 Task: Create a due date automation trigger when advanced on, 2 days after a card is due add fields without custom field "Resume" set to a number greater or equal to 1 and lower or equal to 10 at 11:00 AM.
Action: Mouse moved to (1089, 92)
Screenshot: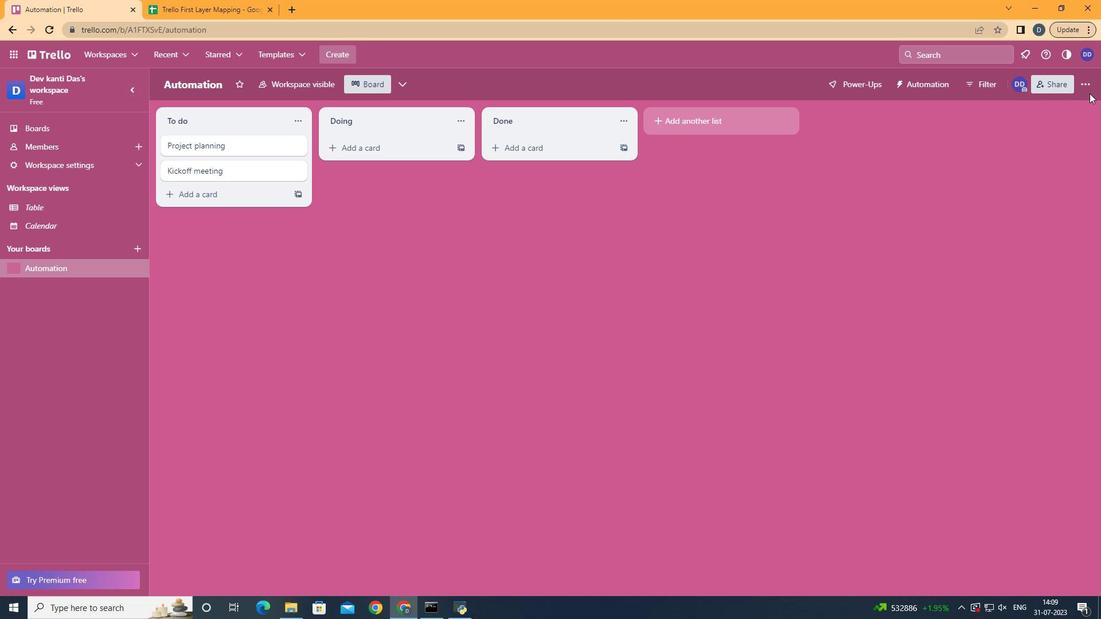 
Action: Mouse pressed left at (1089, 92)
Screenshot: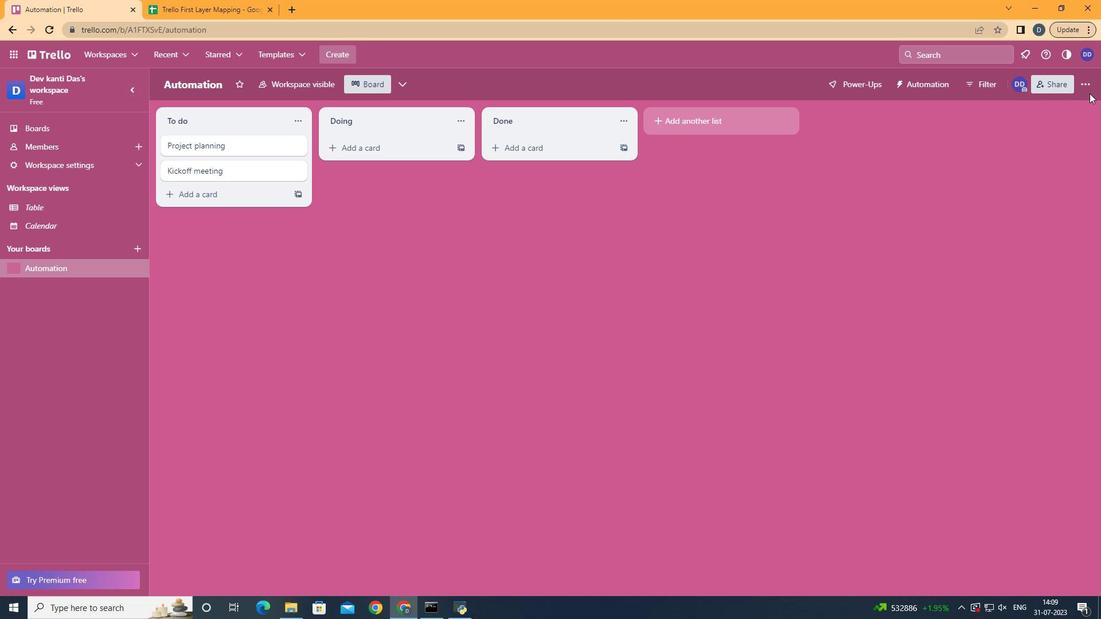 
Action: Mouse moved to (989, 231)
Screenshot: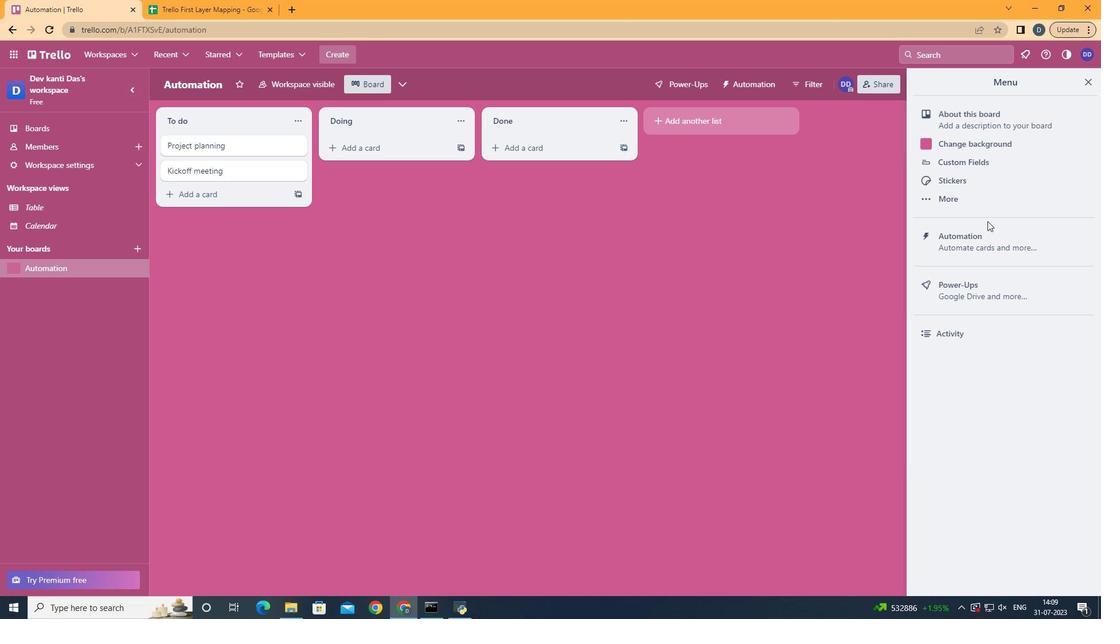 
Action: Mouse pressed left at (989, 231)
Screenshot: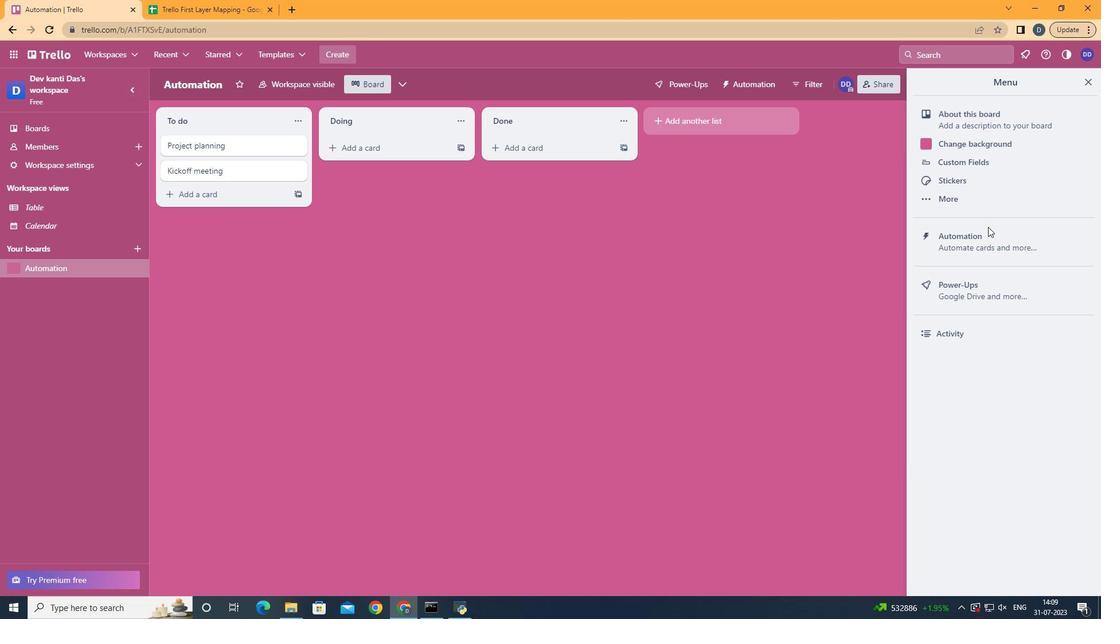 
Action: Mouse moved to (203, 240)
Screenshot: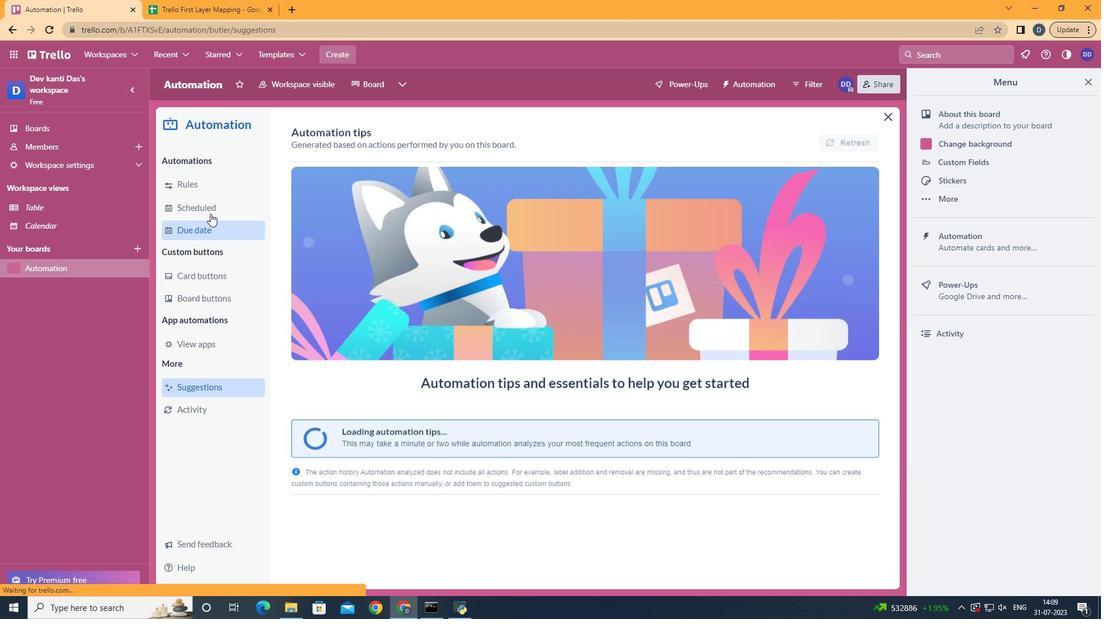 
Action: Mouse pressed left at (203, 240)
Screenshot: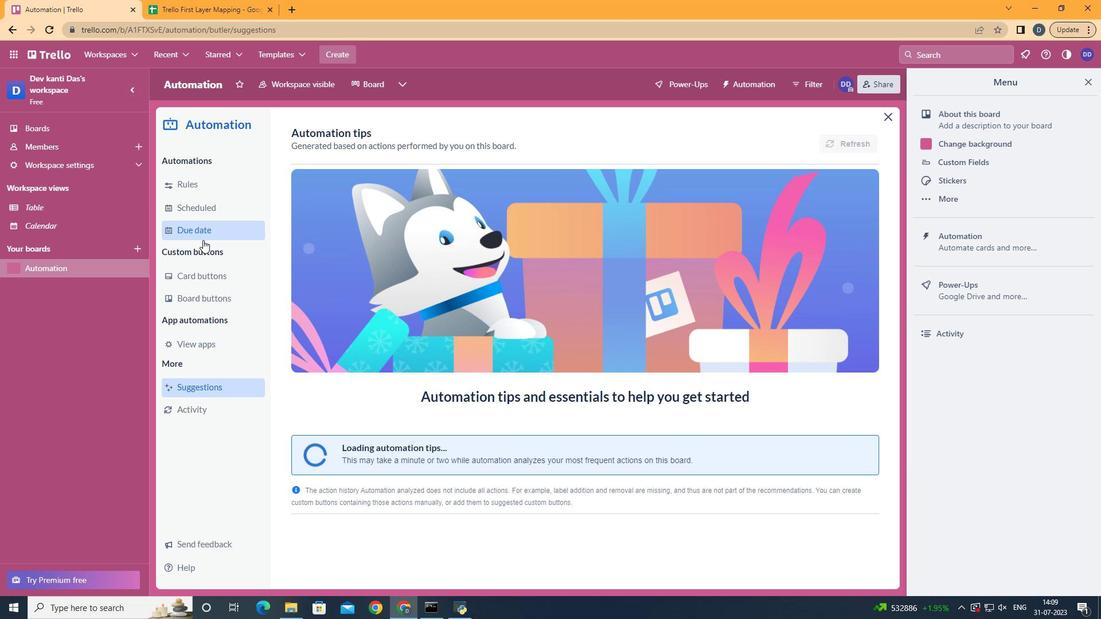 
Action: Mouse moved to (800, 135)
Screenshot: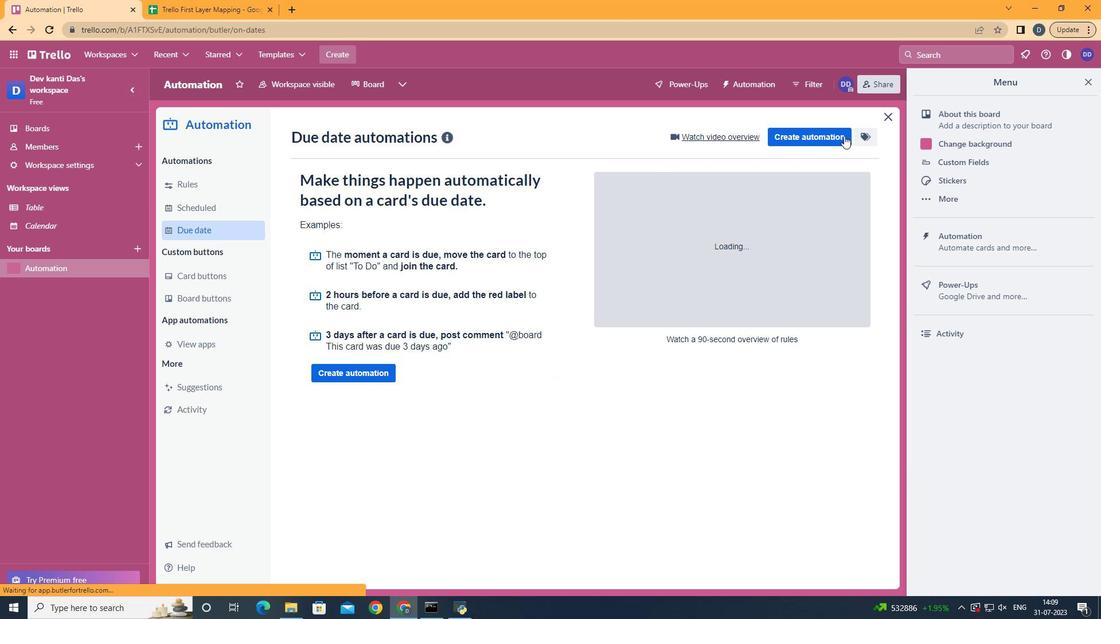 
Action: Mouse pressed left at (800, 135)
Screenshot: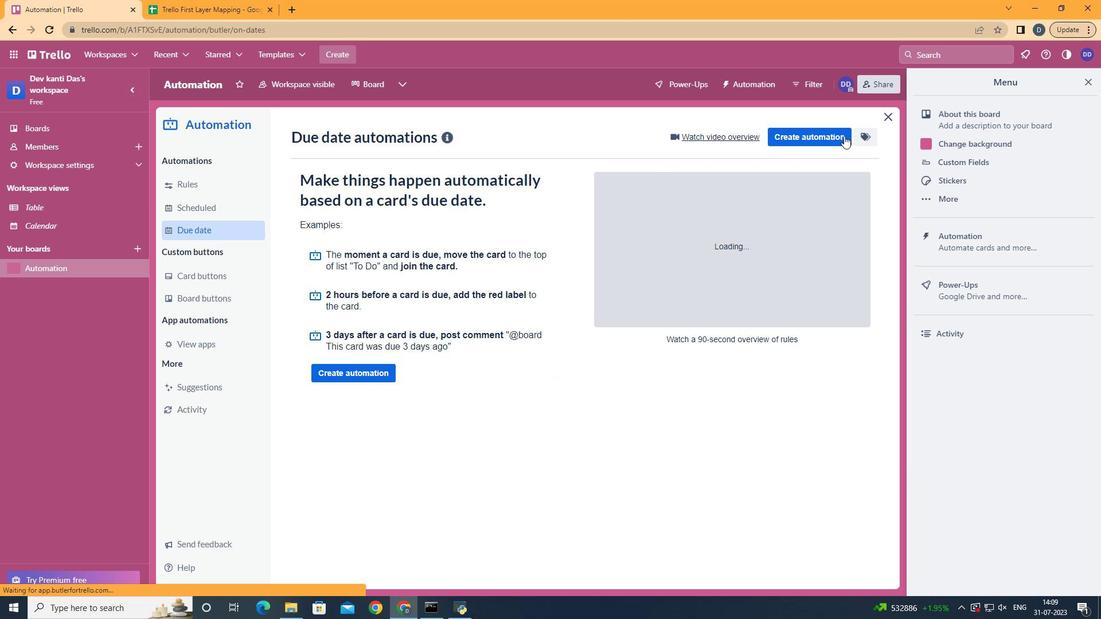 
Action: Mouse moved to (539, 246)
Screenshot: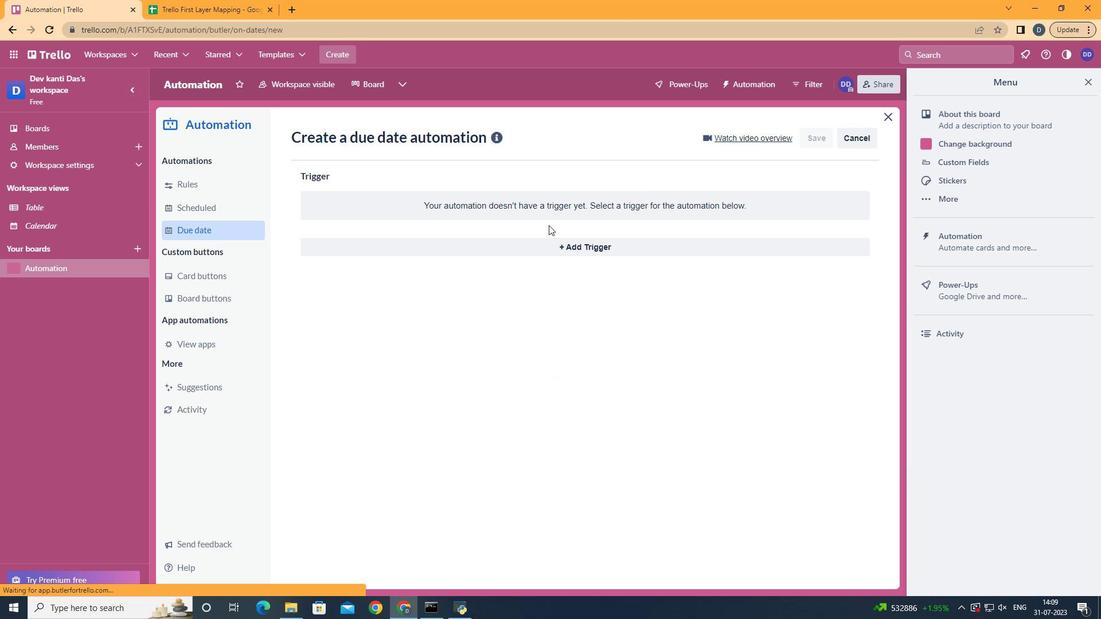 
Action: Mouse pressed left at (539, 246)
Screenshot: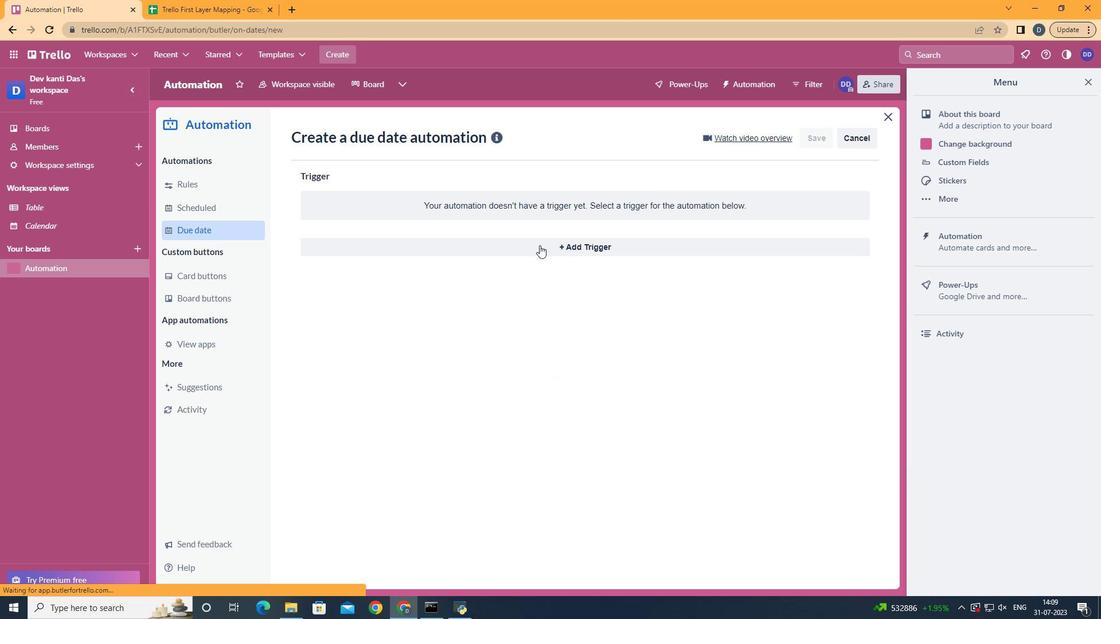 
Action: Mouse moved to (409, 466)
Screenshot: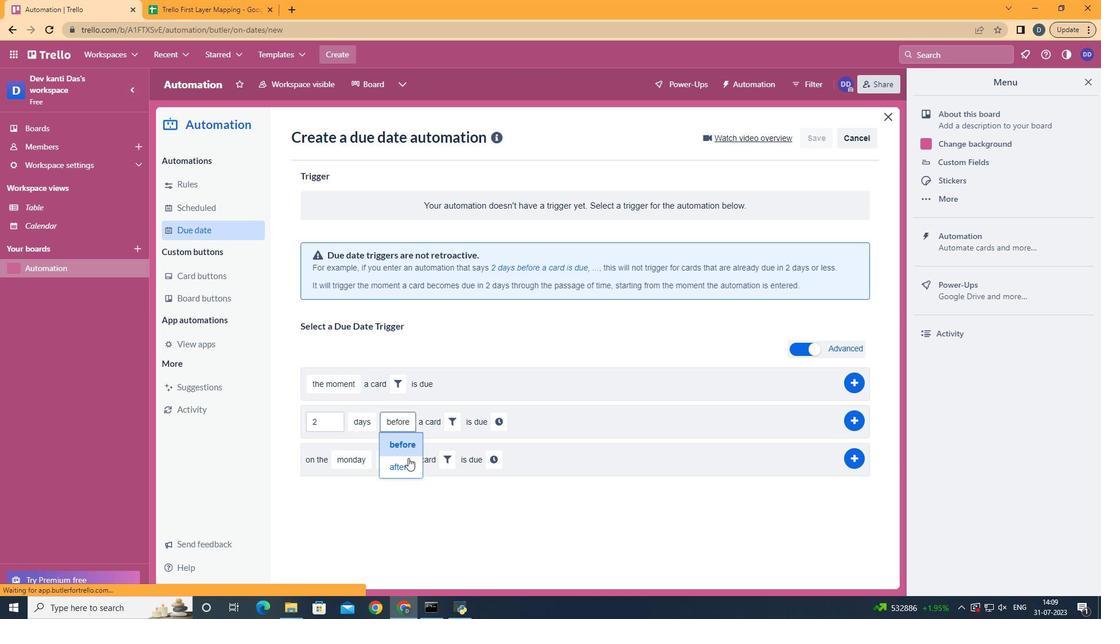 
Action: Mouse pressed left at (409, 466)
Screenshot: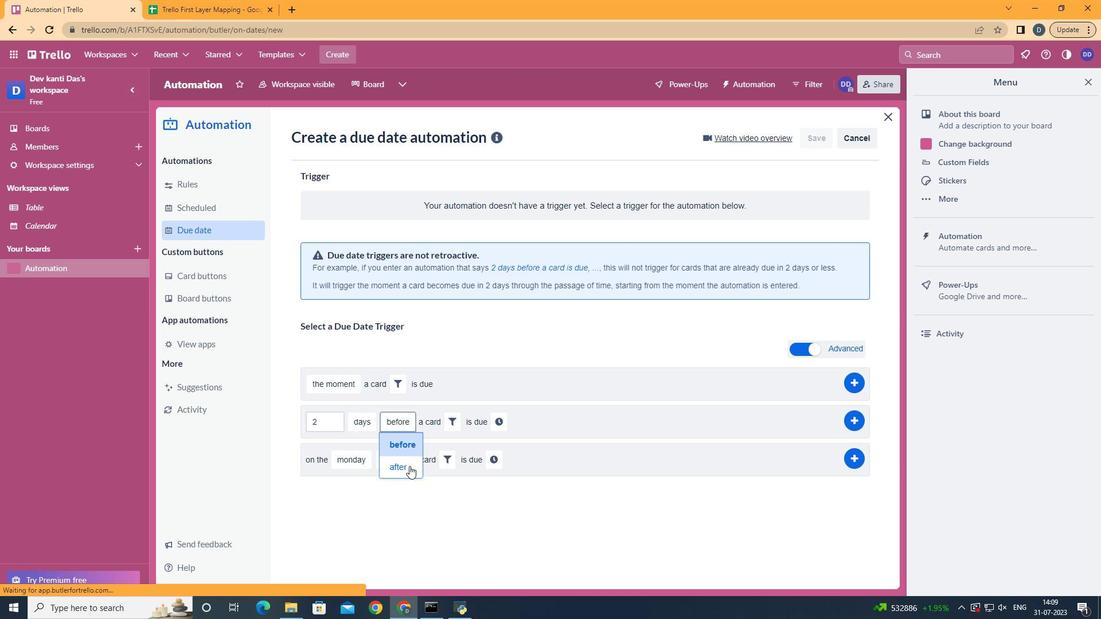 
Action: Mouse moved to (449, 427)
Screenshot: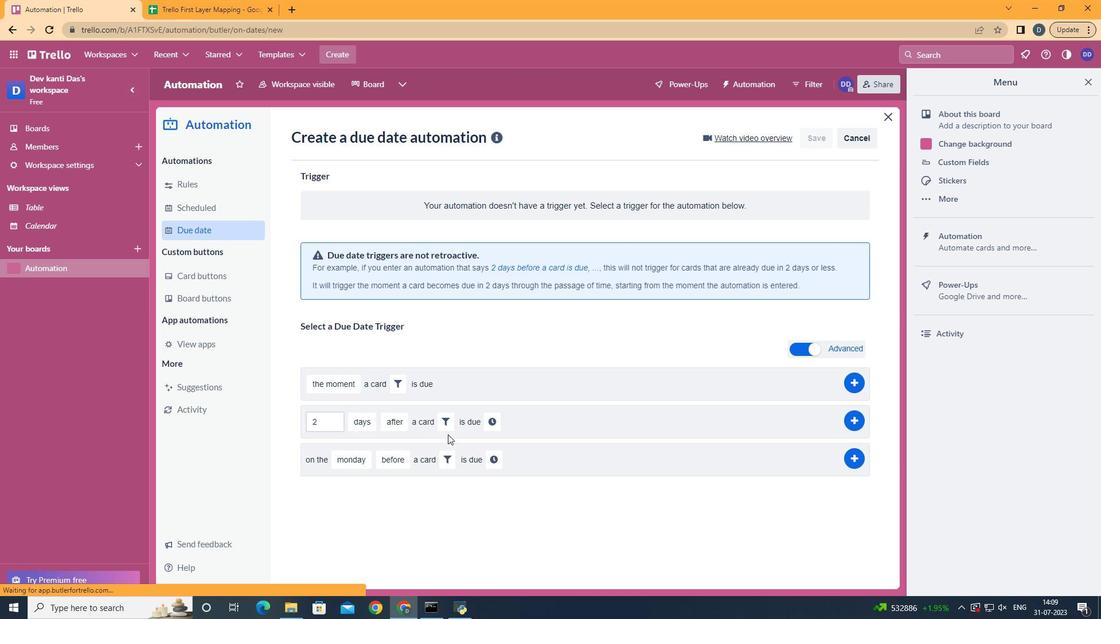 
Action: Mouse pressed left at (449, 427)
Screenshot: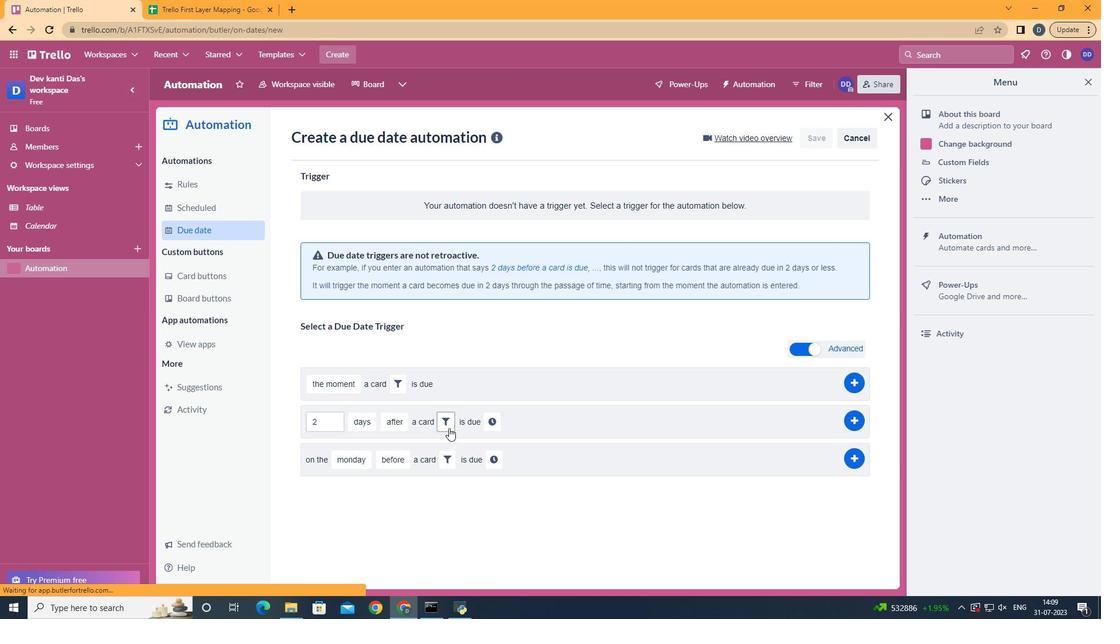 
Action: Mouse moved to (628, 462)
Screenshot: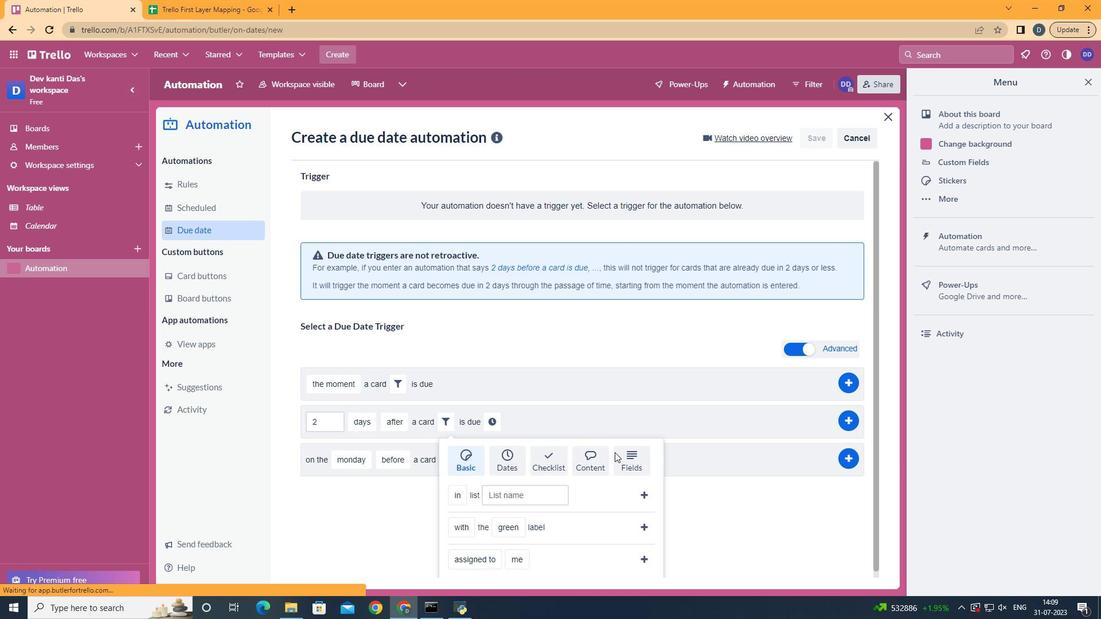 
Action: Mouse pressed left at (628, 462)
Screenshot: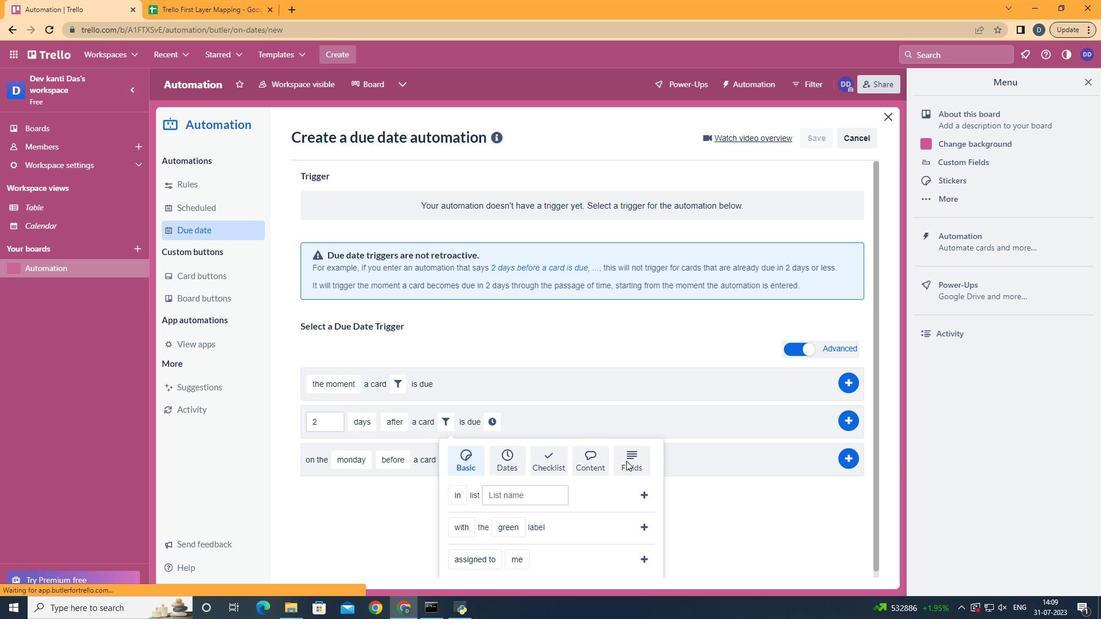 
Action: Mouse scrolled (628, 461) with delta (0, 0)
Screenshot: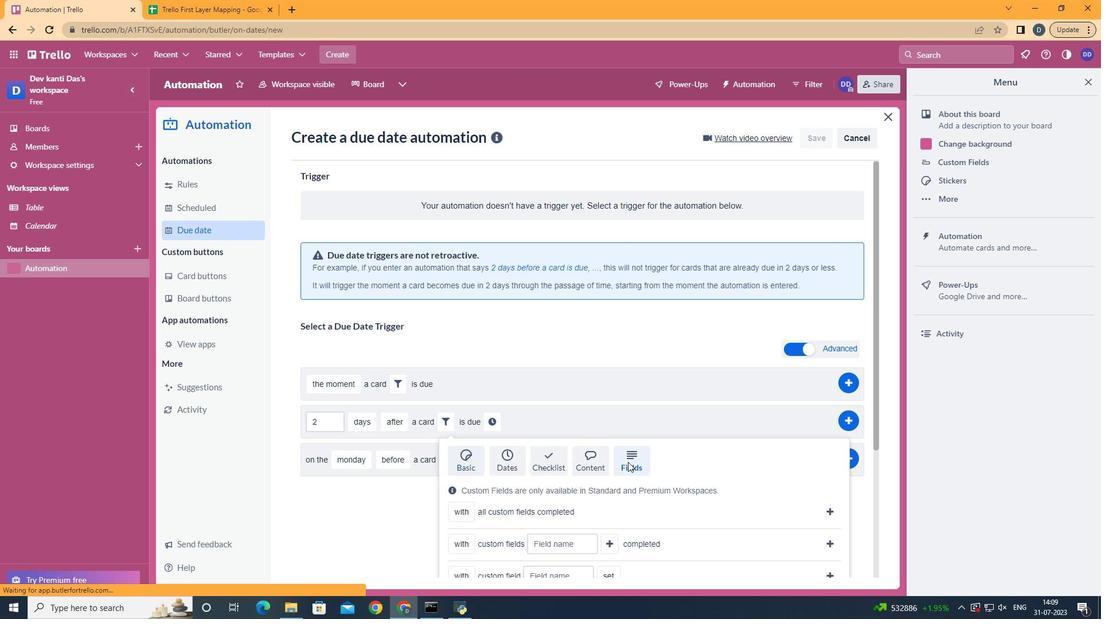 
Action: Mouse scrolled (628, 461) with delta (0, 0)
Screenshot: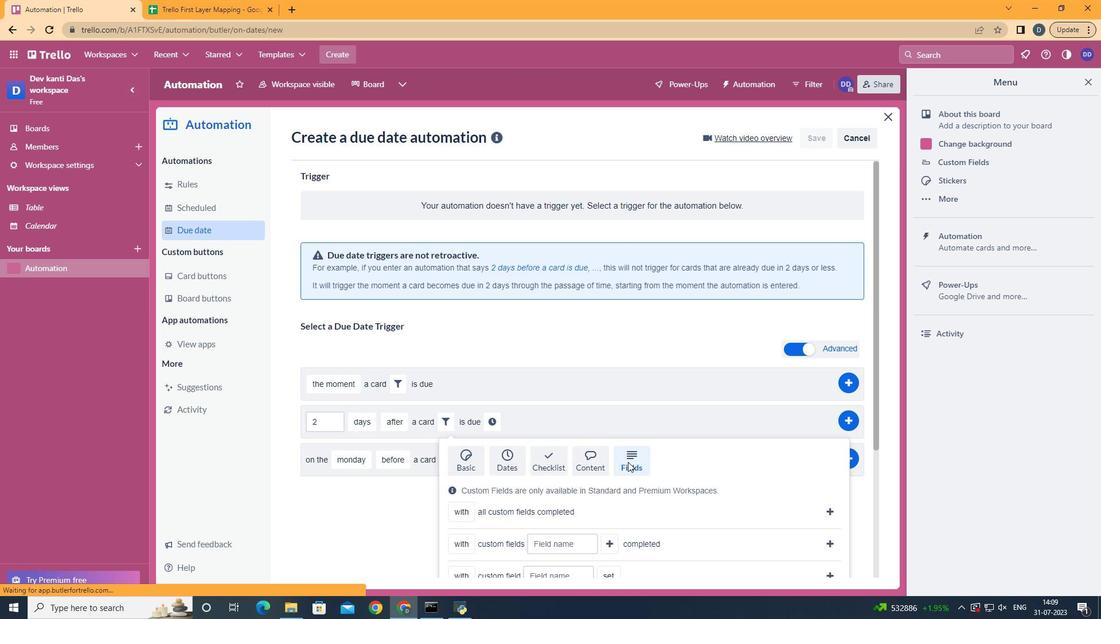 
Action: Mouse scrolled (628, 461) with delta (0, 0)
Screenshot: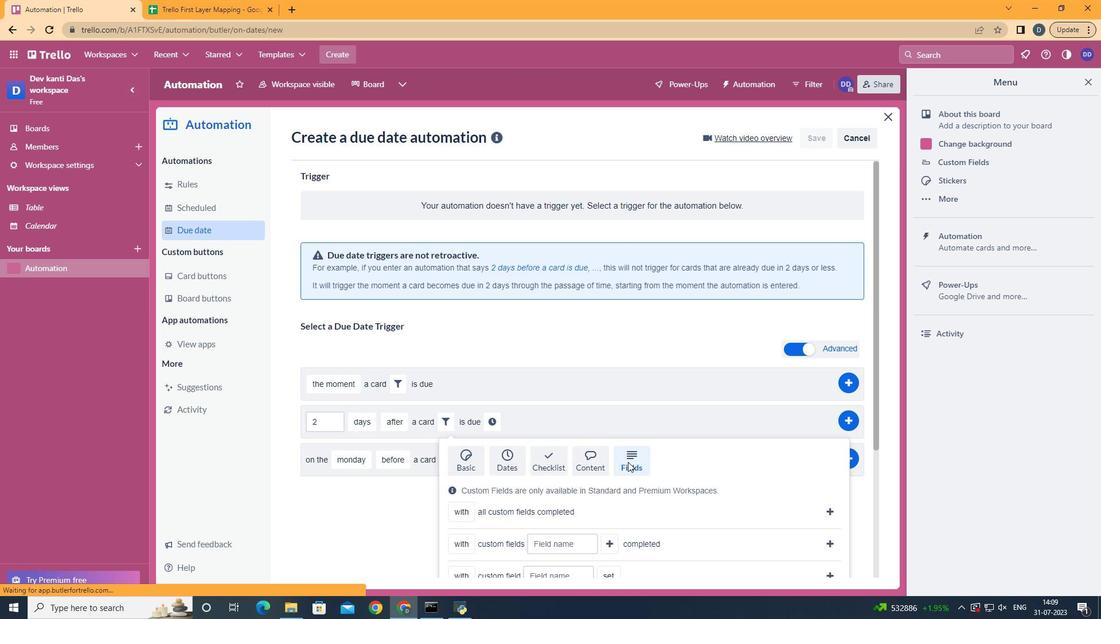 
Action: Mouse scrolled (628, 461) with delta (0, 0)
Screenshot: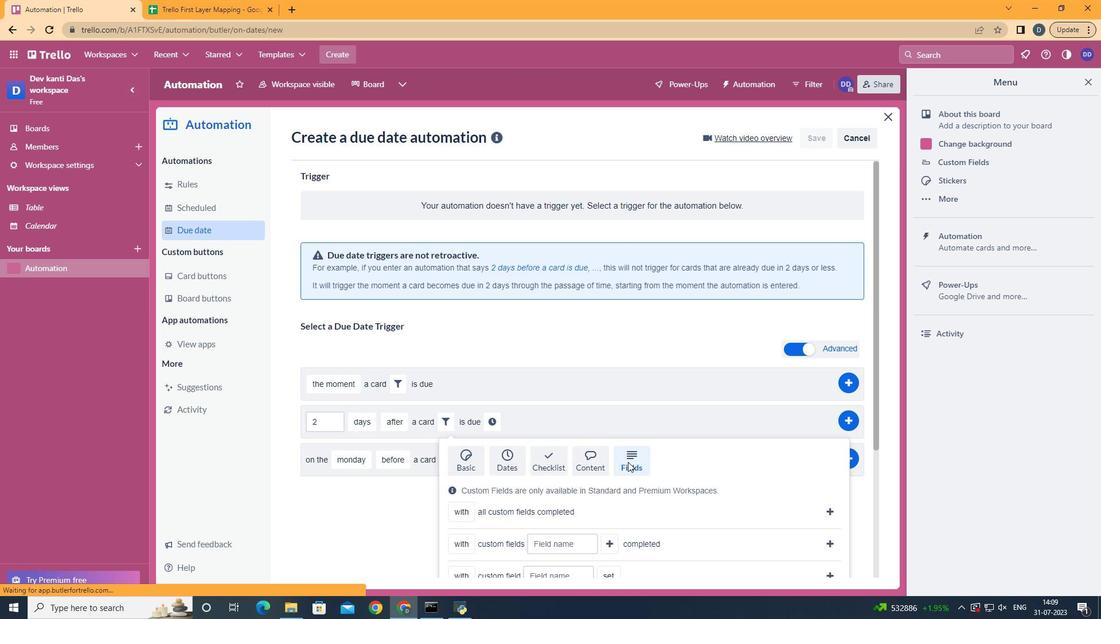 
Action: Mouse scrolled (628, 461) with delta (0, 0)
Screenshot: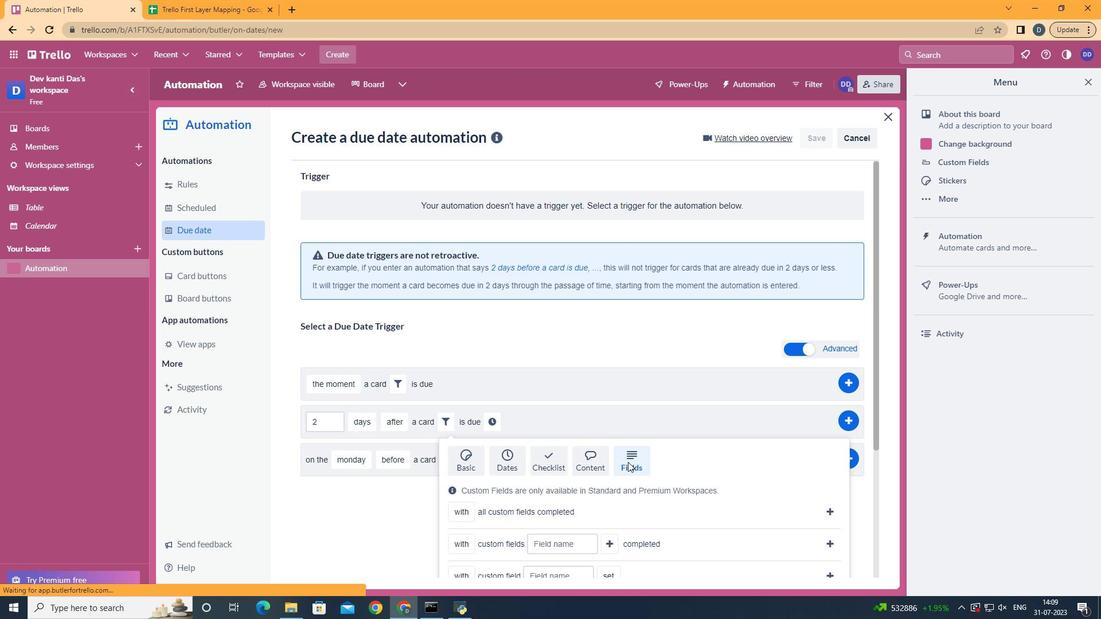 
Action: Mouse moved to (474, 539)
Screenshot: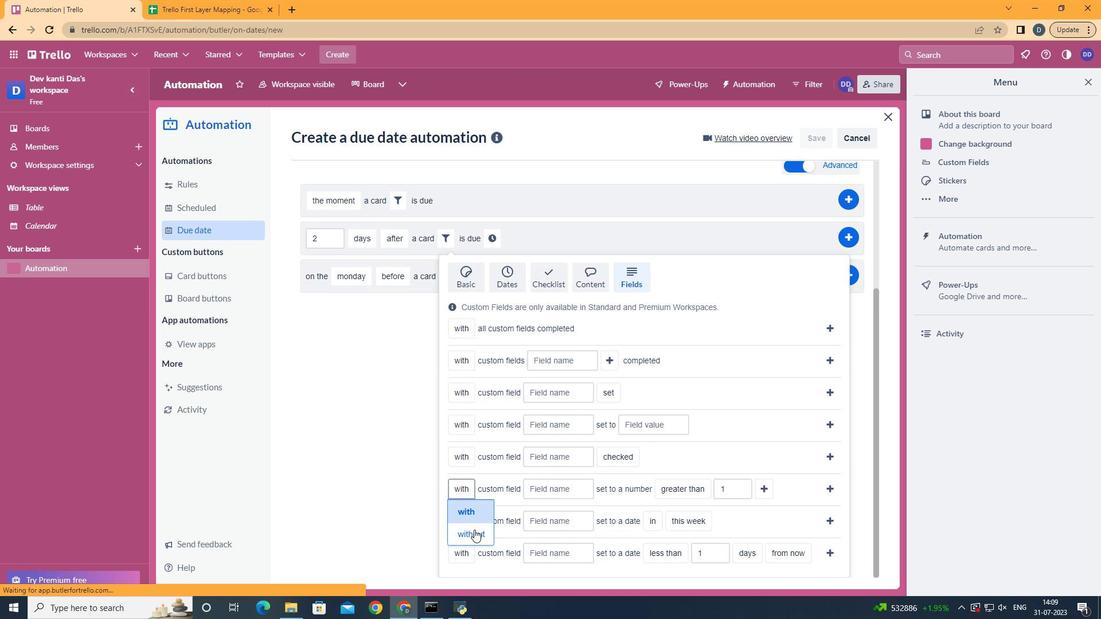 
Action: Mouse pressed left at (474, 539)
Screenshot: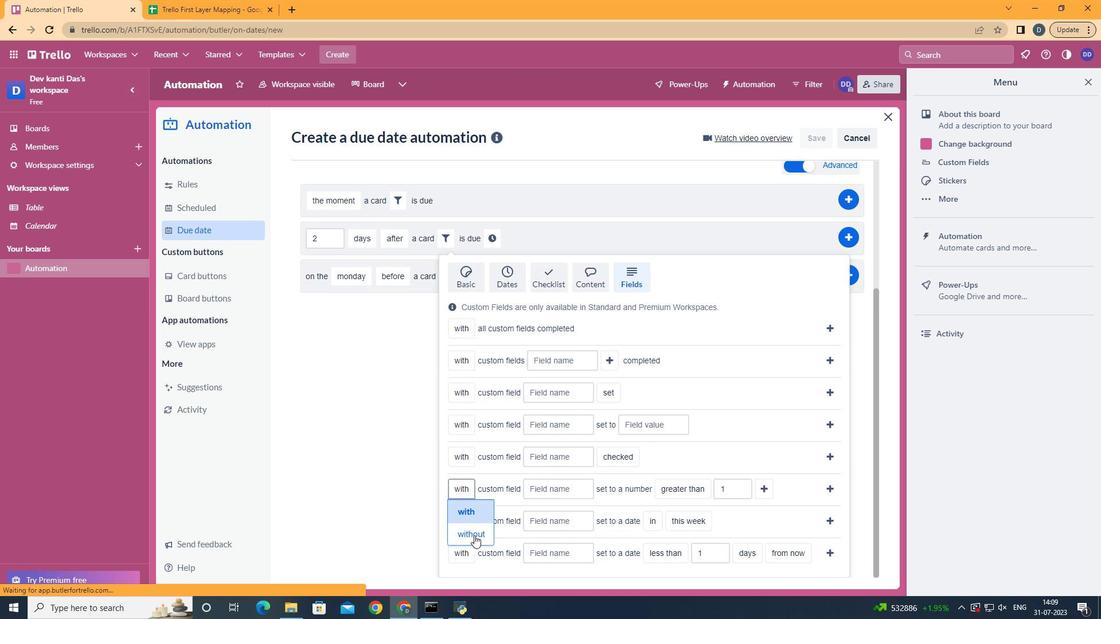 
Action: Mouse moved to (570, 492)
Screenshot: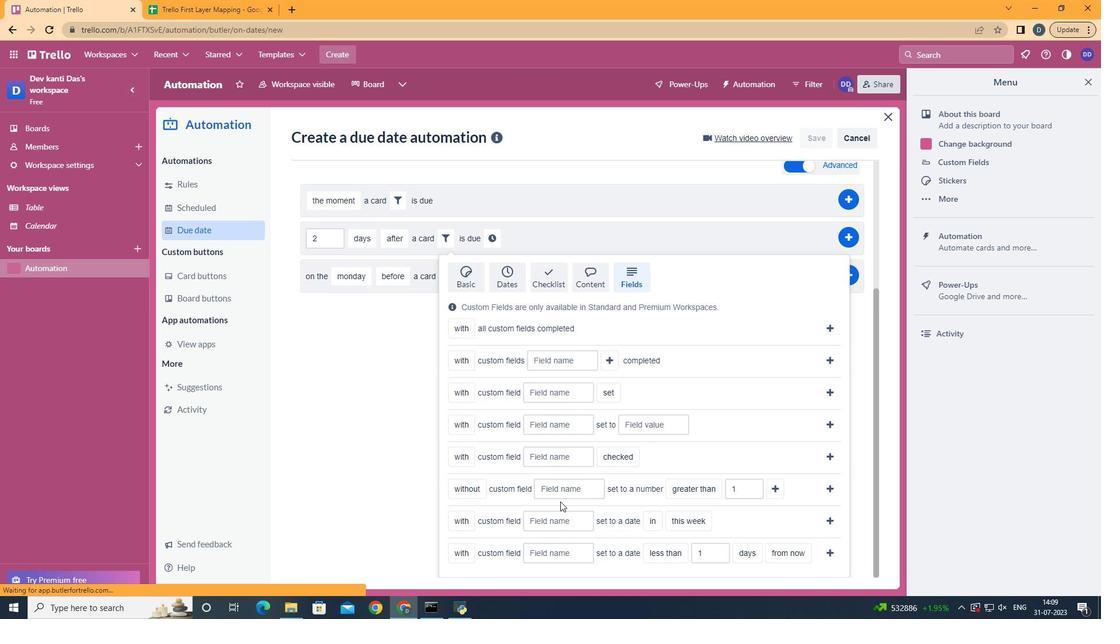 
Action: Mouse pressed left at (570, 492)
Screenshot: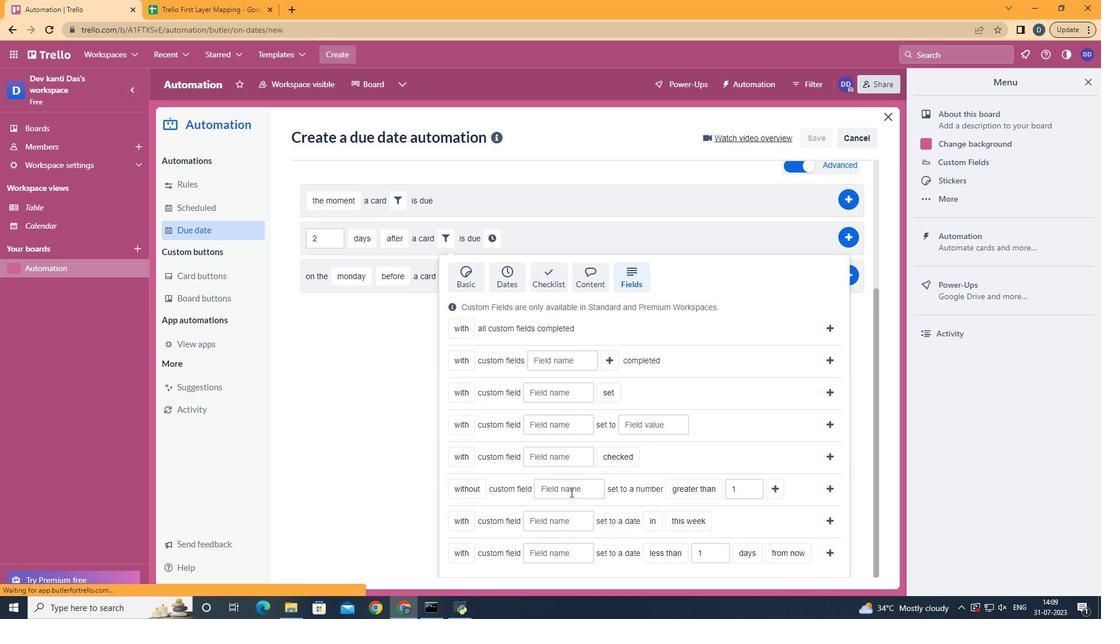 
Action: Mouse moved to (571, 492)
Screenshot: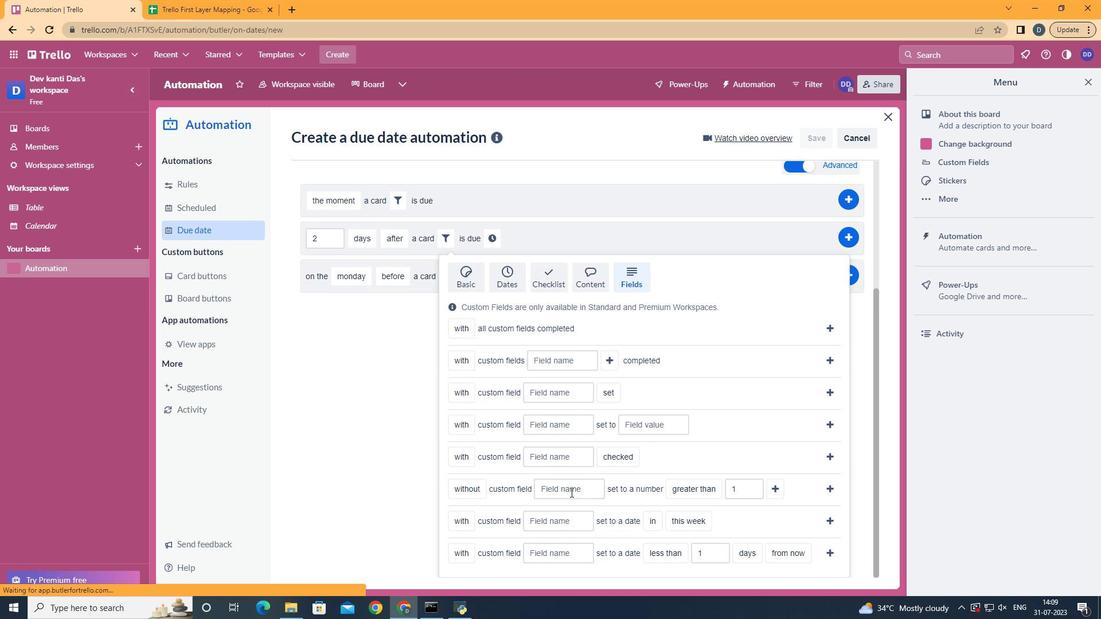 
Action: Key pressed <Key.shift>Resume
Screenshot: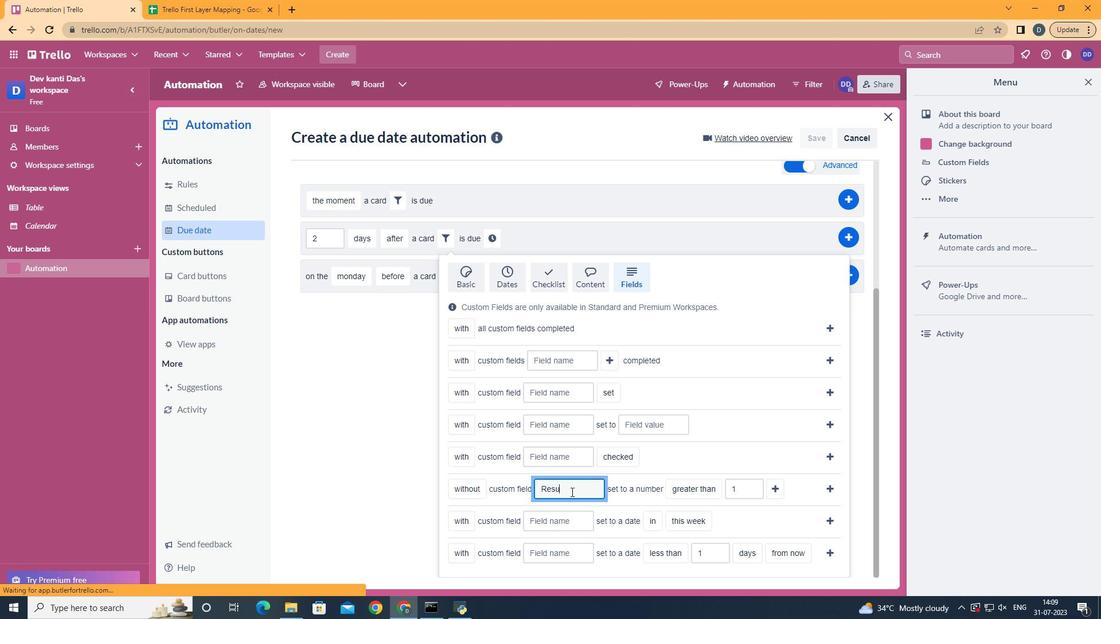 
Action: Mouse moved to (703, 420)
Screenshot: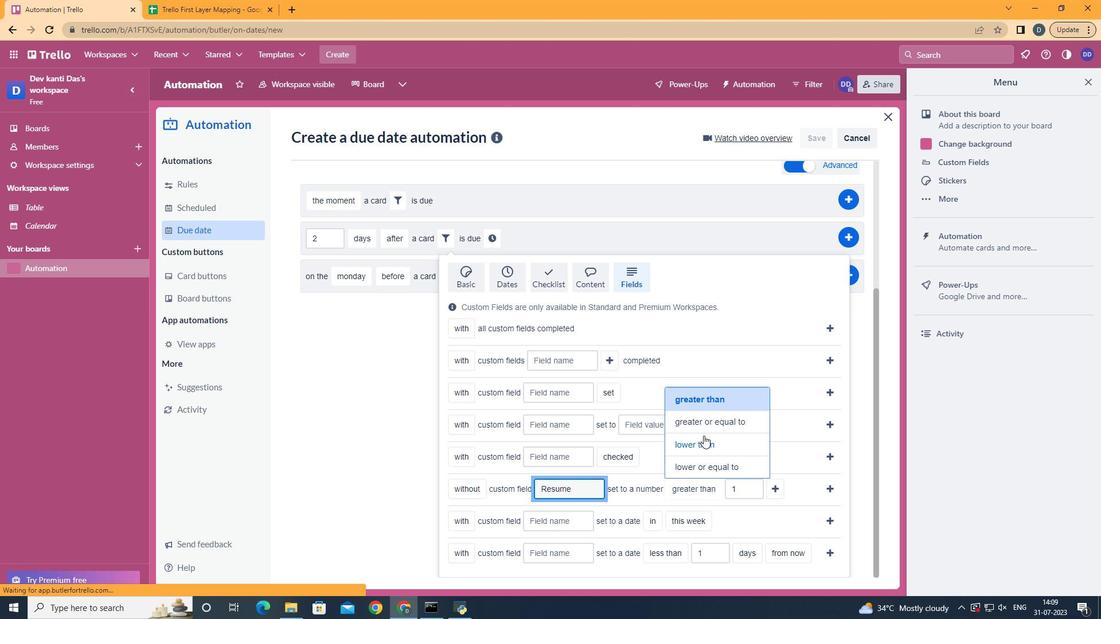 
Action: Mouse pressed left at (703, 420)
Screenshot: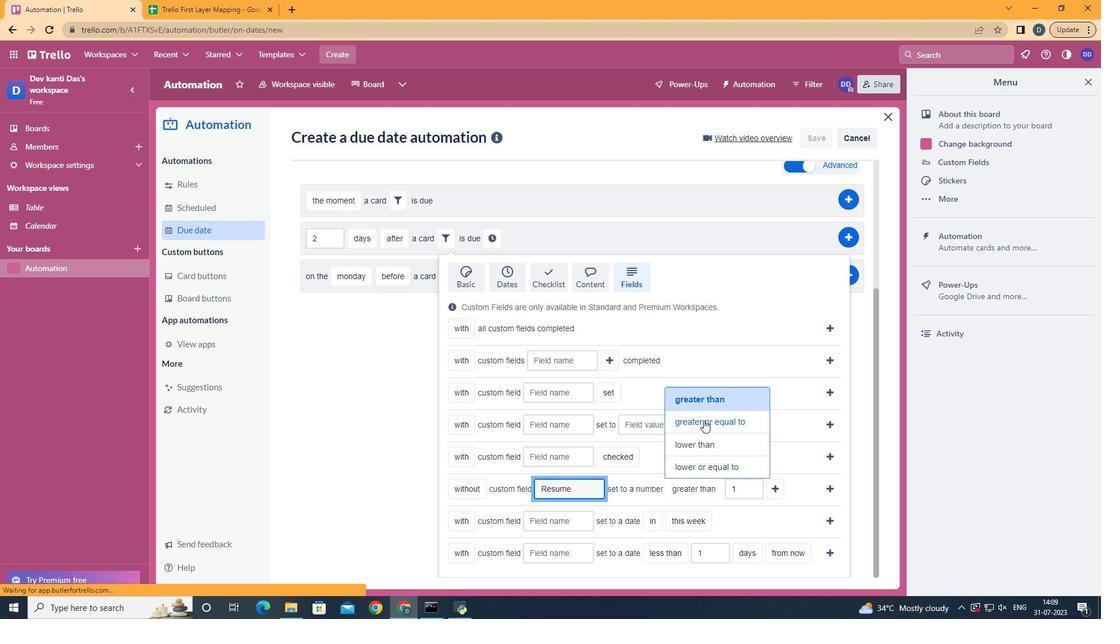 
Action: Mouse moved to (801, 486)
Screenshot: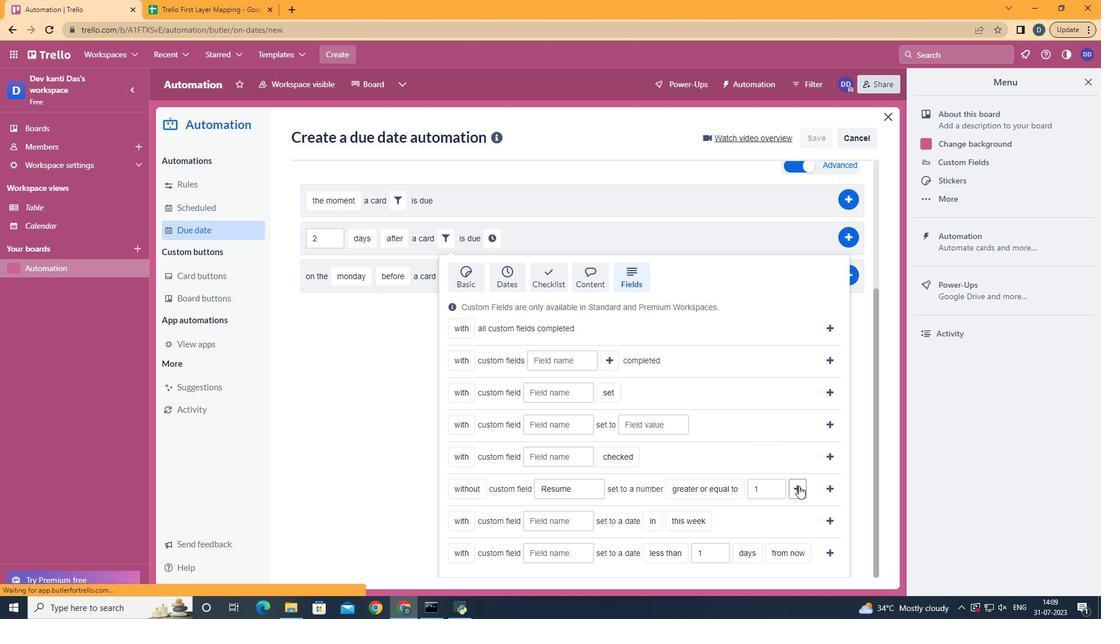 
Action: Mouse pressed left at (801, 486)
Screenshot: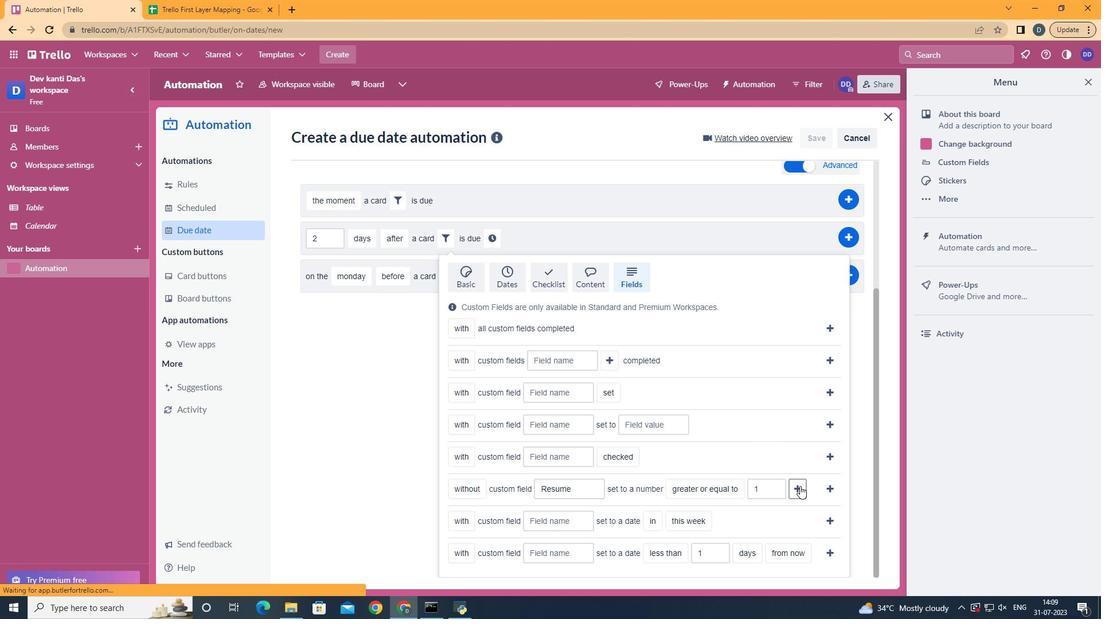 
Action: Mouse moved to (522, 441)
Screenshot: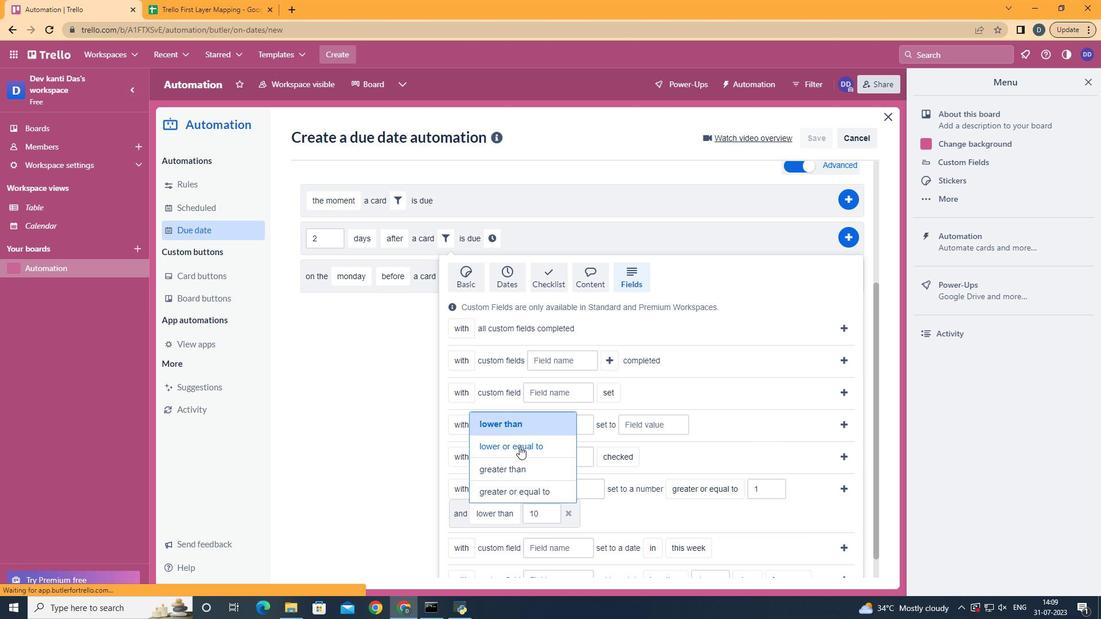 
Action: Mouse pressed left at (522, 441)
Screenshot: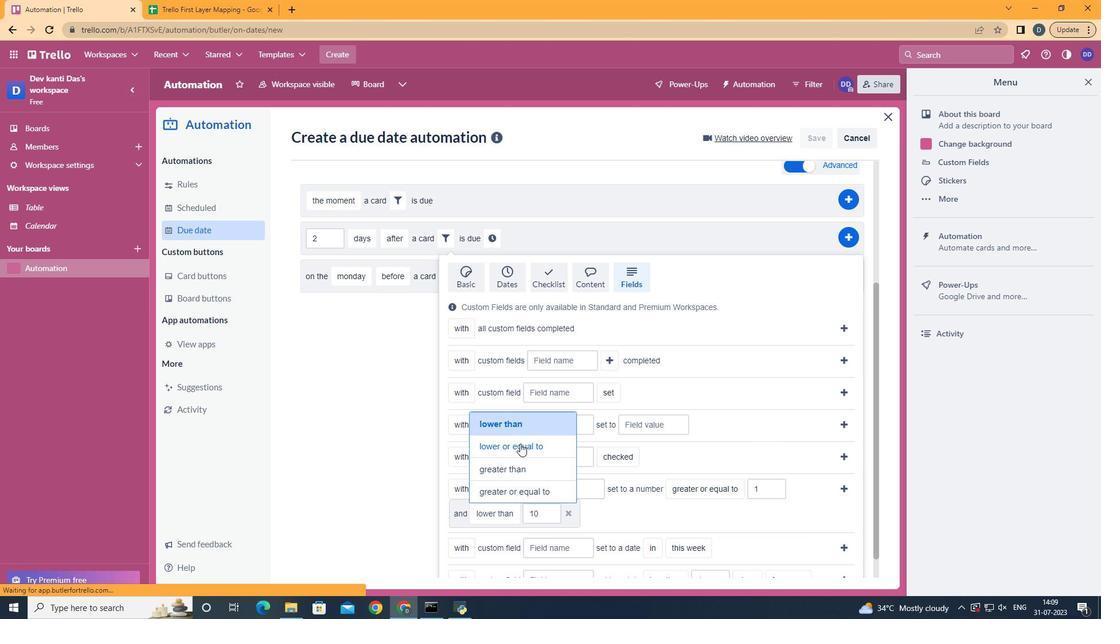 
Action: Mouse moved to (842, 489)
Screenshot: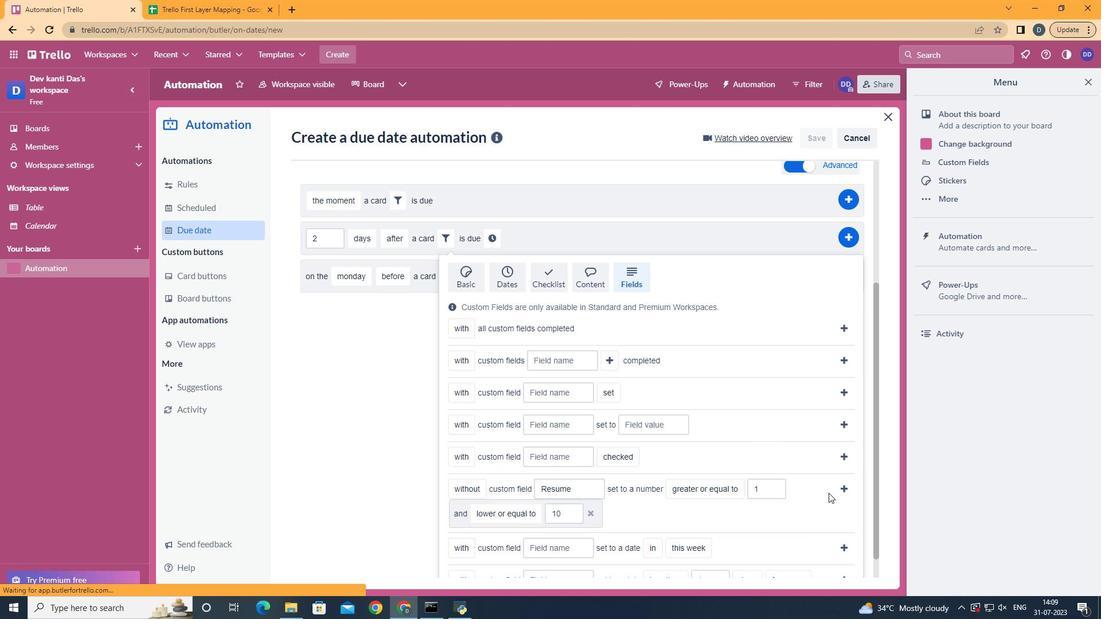 
Action: Mouse pressed left at (842, 489)
Screenshot: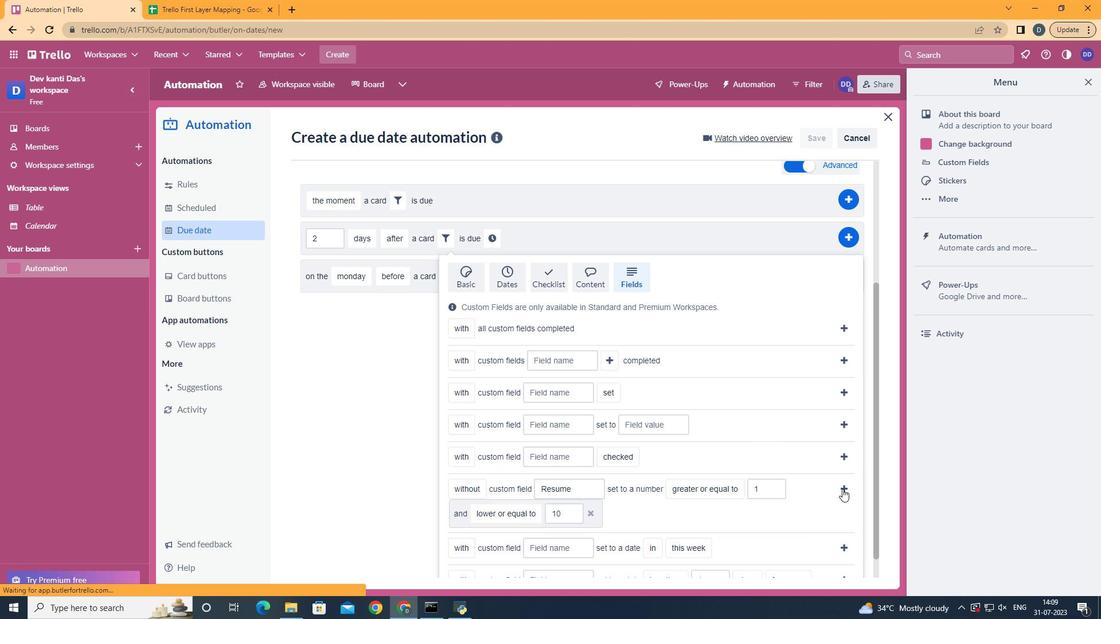 
Action: Mouse moved to (332, 440)
Screenshot: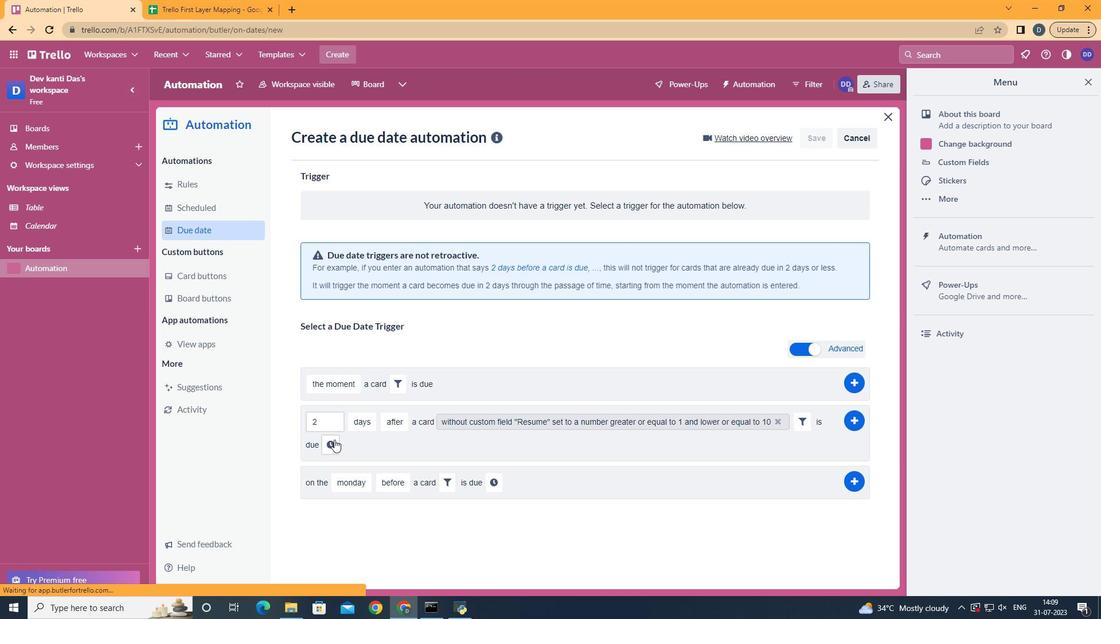 
Action: Mouse pressed left at (332, 440)
Screenshot: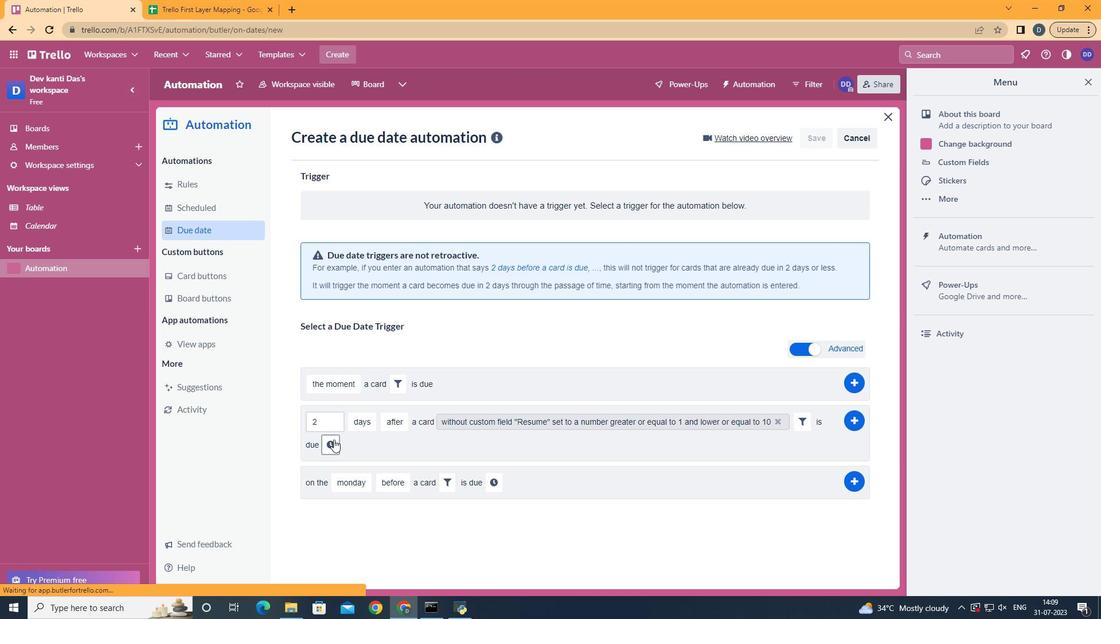 
Action: Mouse moved to (361, 443)
Screenshot: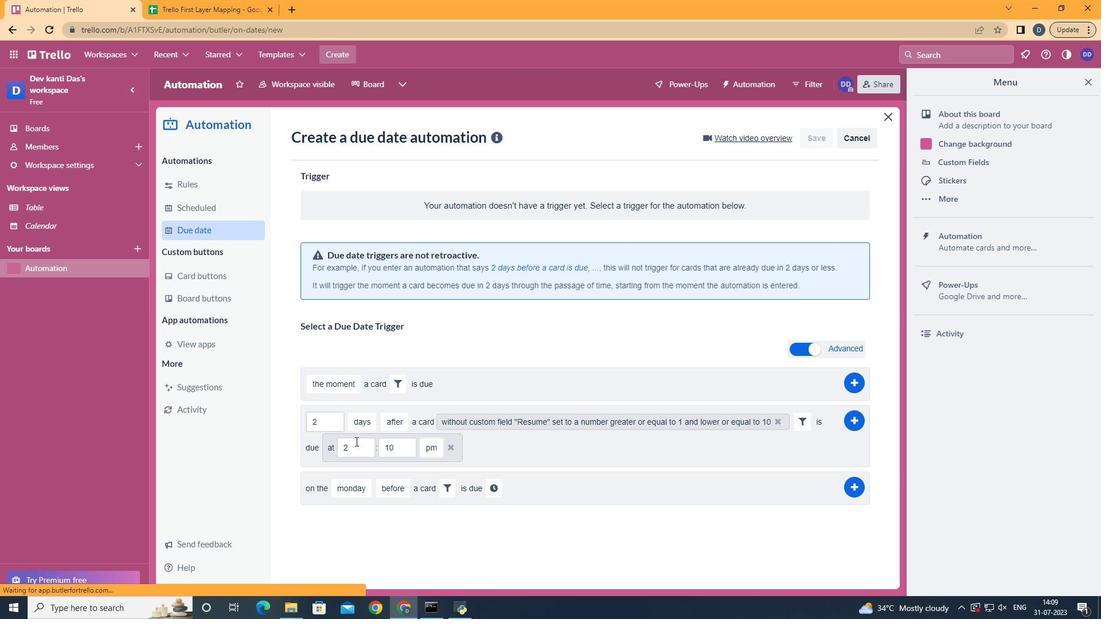
Action: Mouse pressed left at (361, 443)
Screenshot: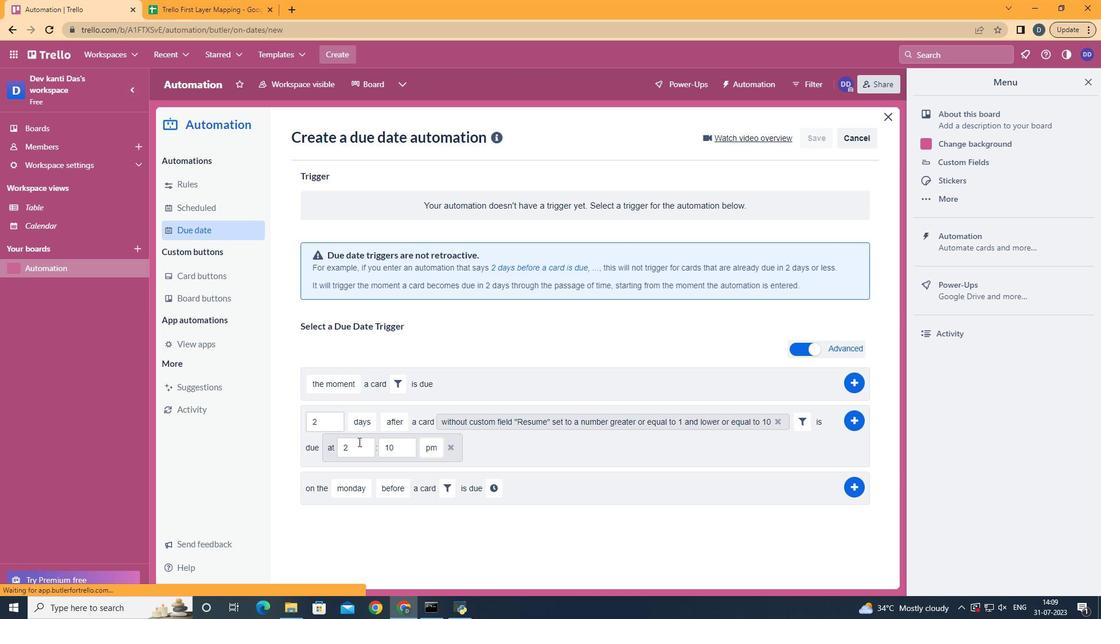 
Action: Key pressed <Key.backspace>11
Screenshot: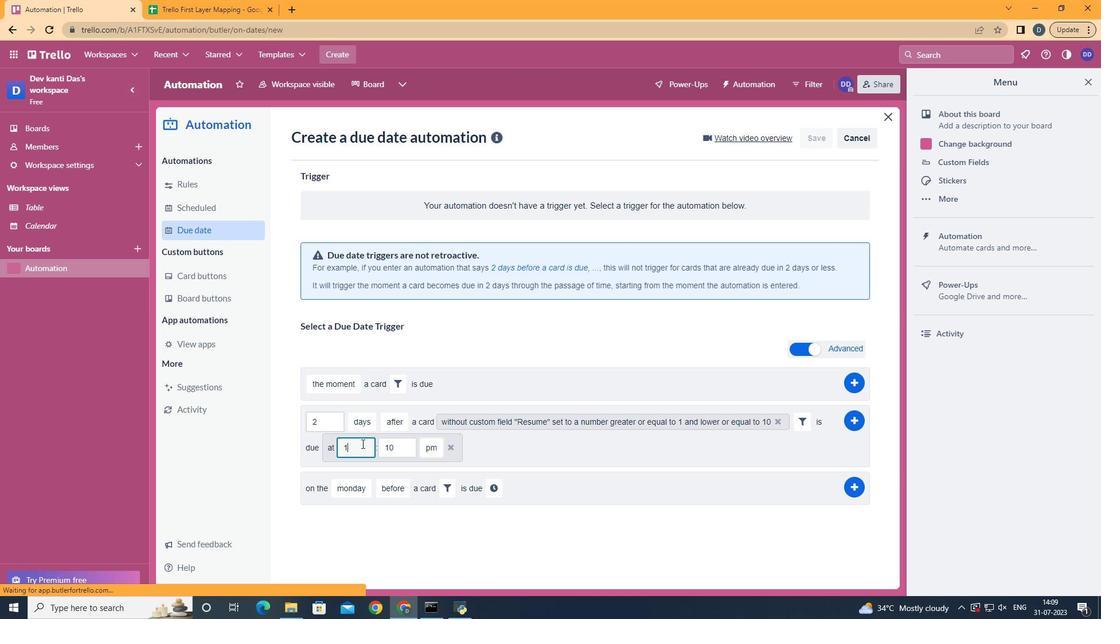 
Action: Mouse moved to (404, 445)
Screenshot: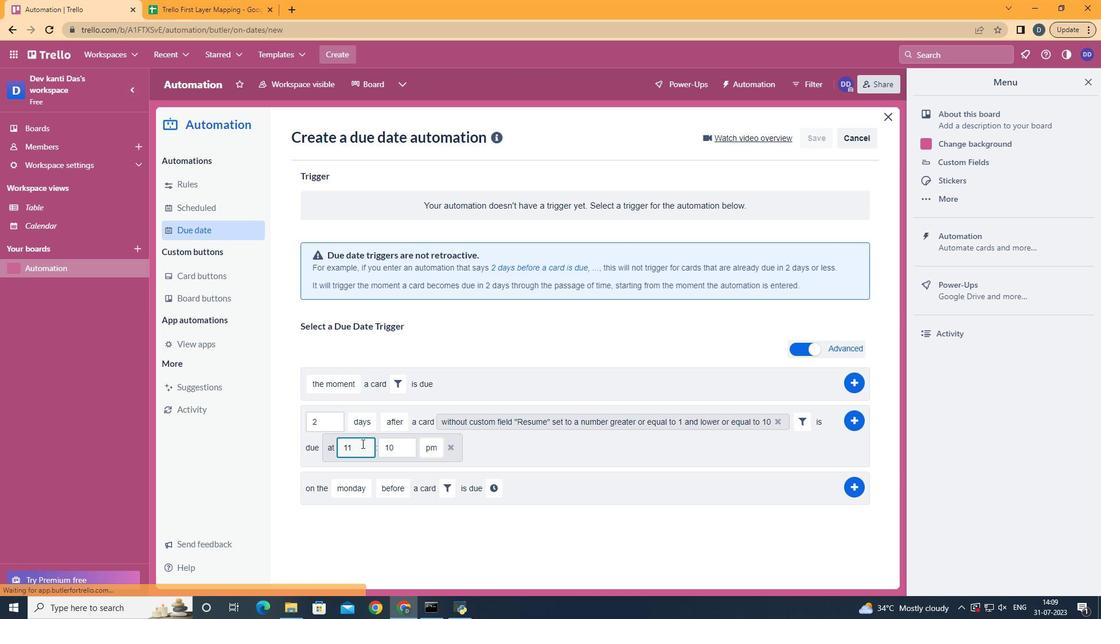 
Action: Mouse pressed left at (404, 445)
Screenshot: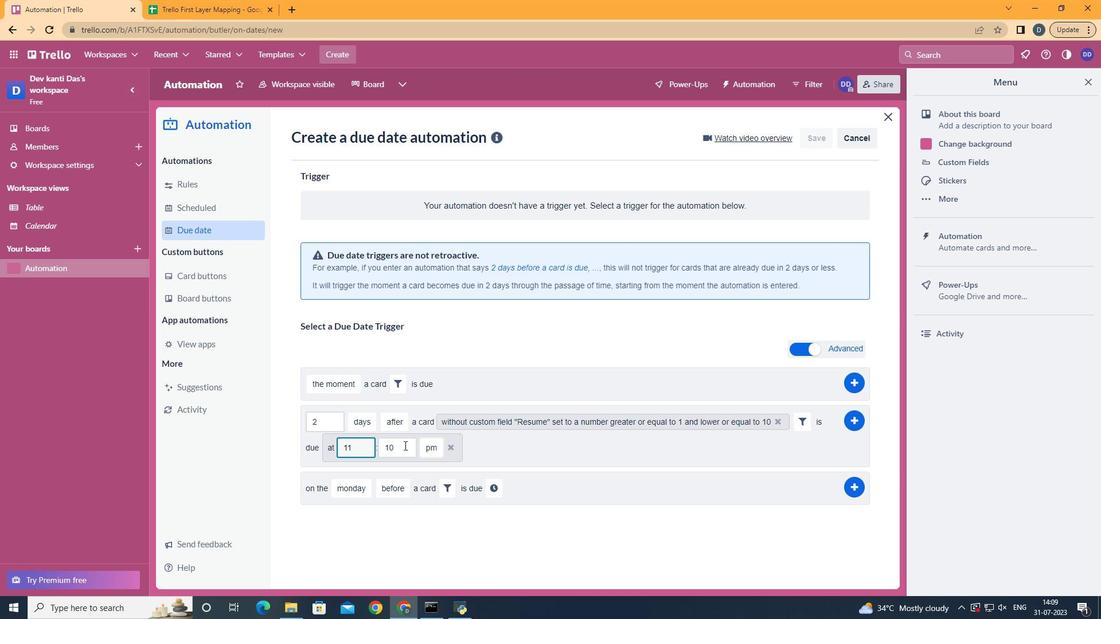 
Action: Key pressed <Key.backspace><Key.backspace>00
Screenshot: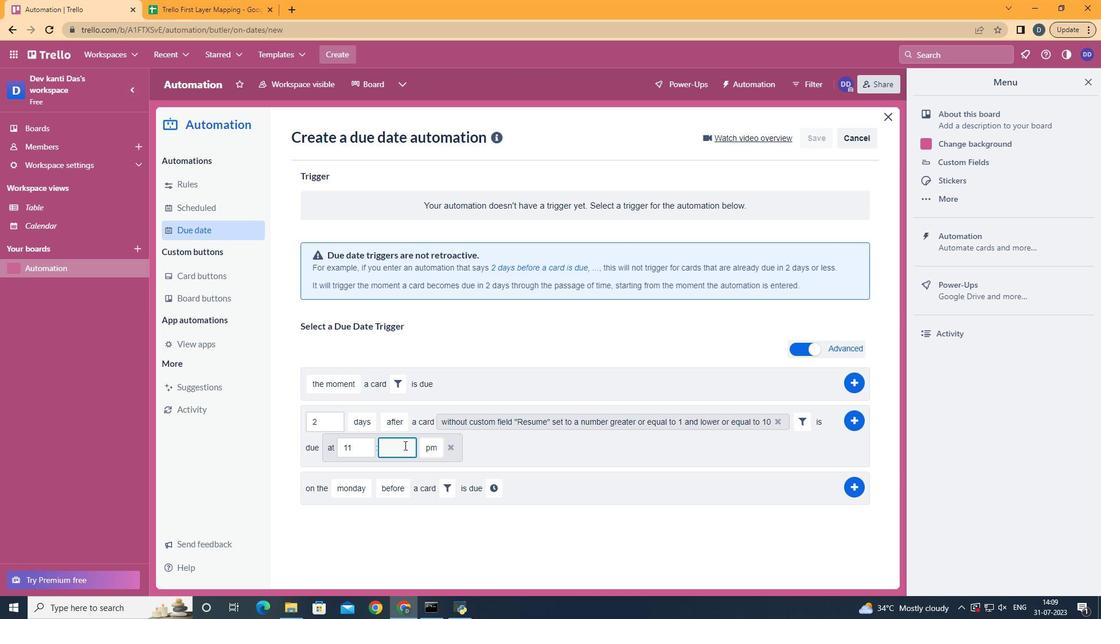 
Action: Mouse moved to (430, 467)
Screenshot: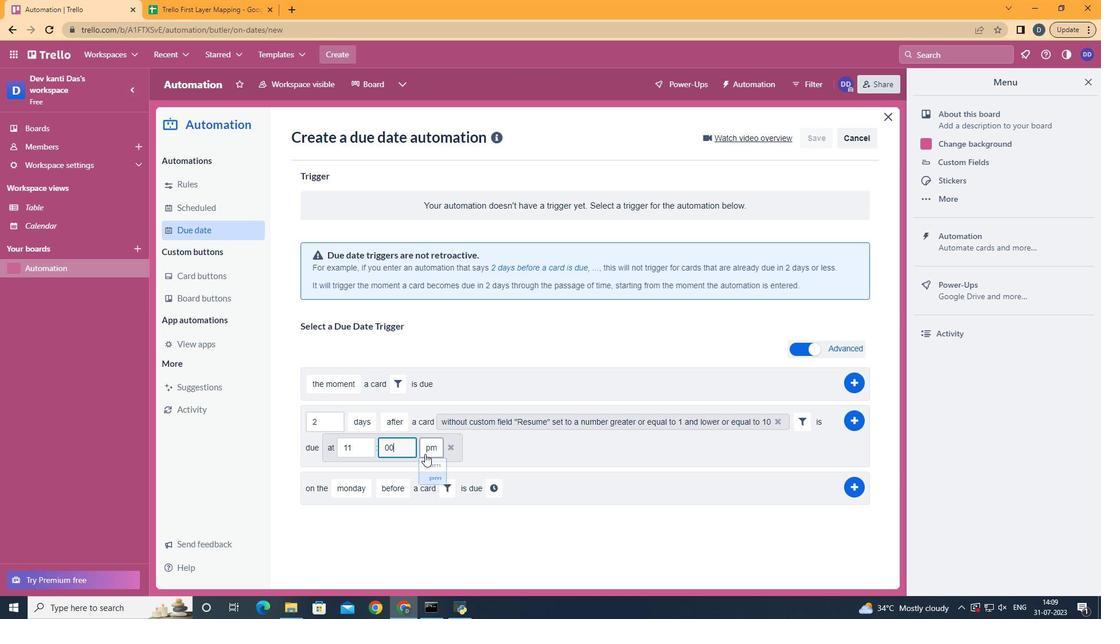 
Action: Mouse pressed left at (430, 467)
Screenshot: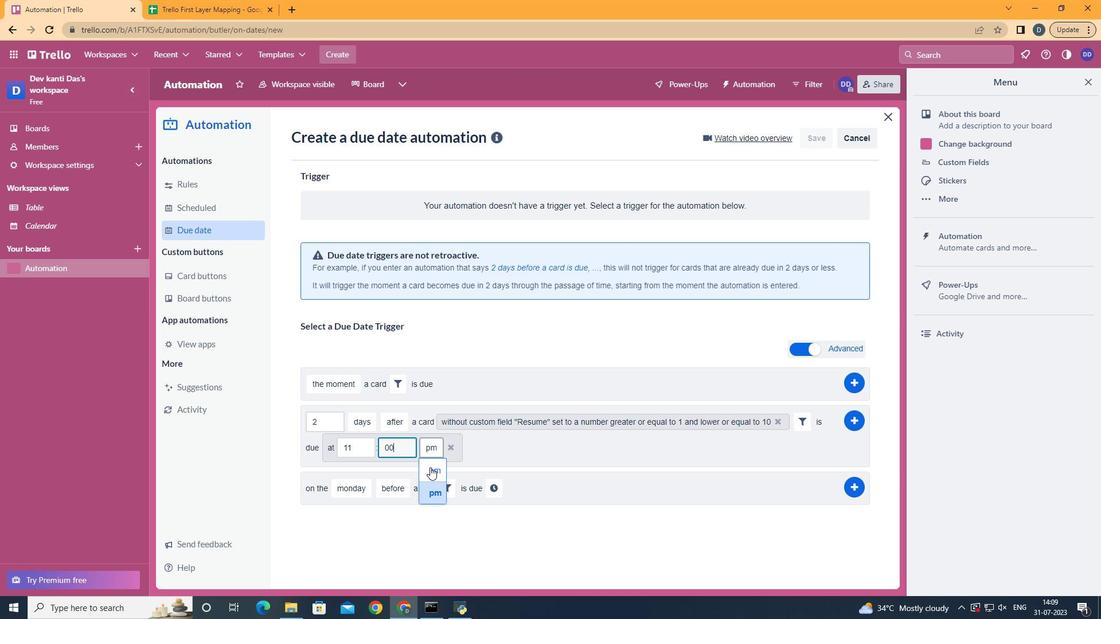 
Action: Mouse moved to (850, 422)
Screenshot: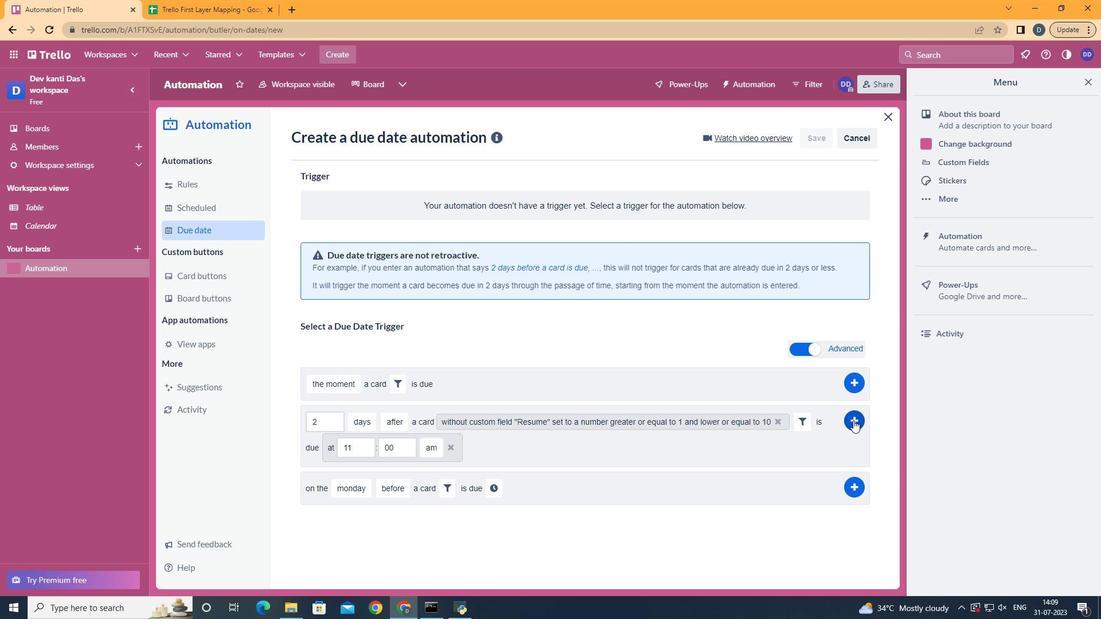 
Action: Mouse pressed left at (850, 422)
Screenshot: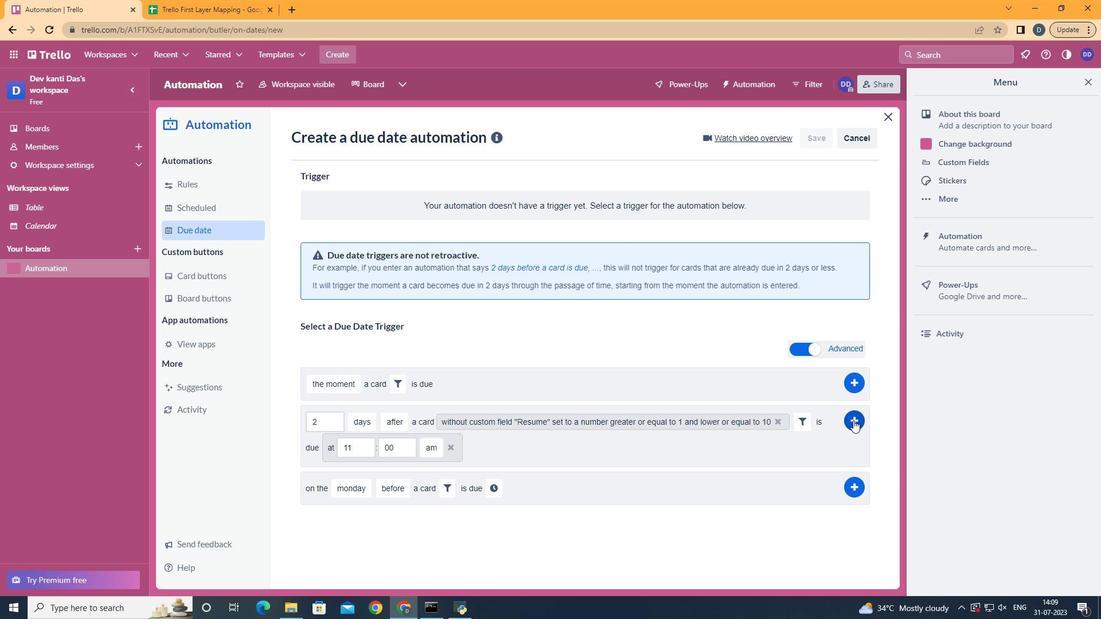 
Action: Mouse moved to (696, 305)
Screenshot: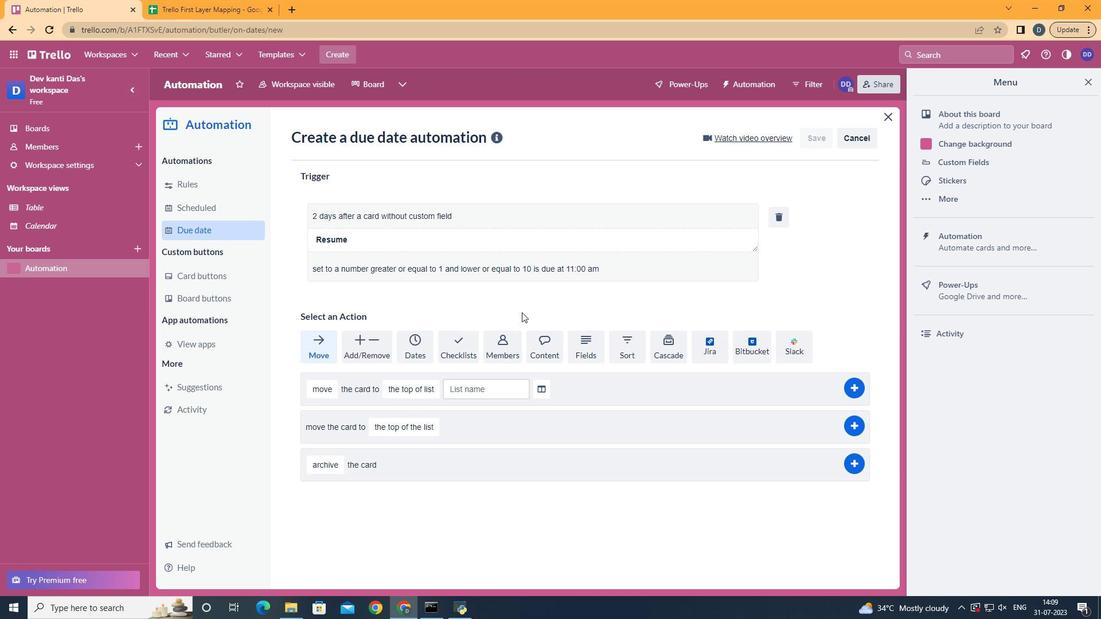 
